 Task: Add a condition where "Status category Less than Pending" in recently solved tickets.
Action: Mouse moved to (119, 385)
Screenshot: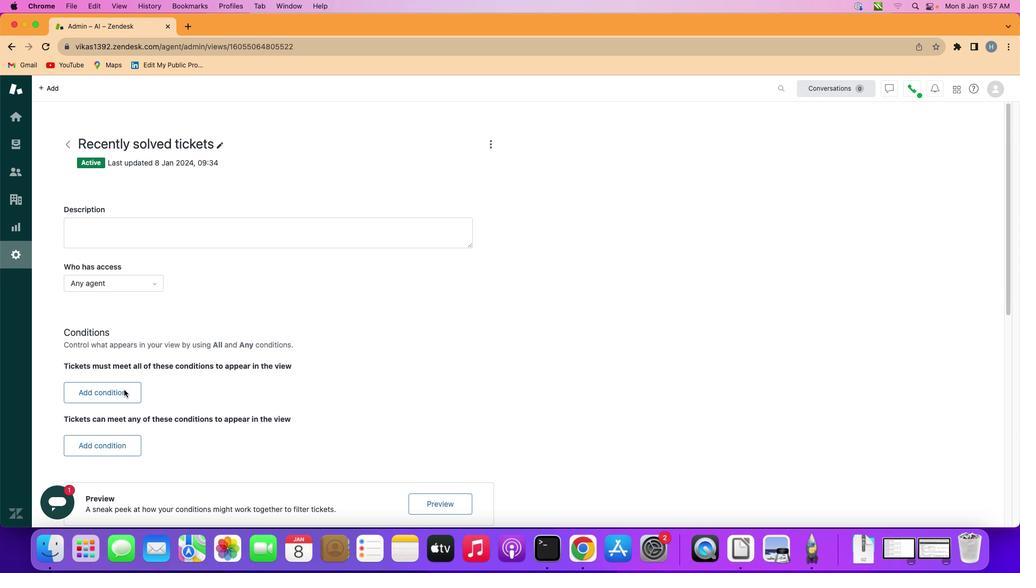 
Action: Mouse pressed left at (119, 385)
Screenshot: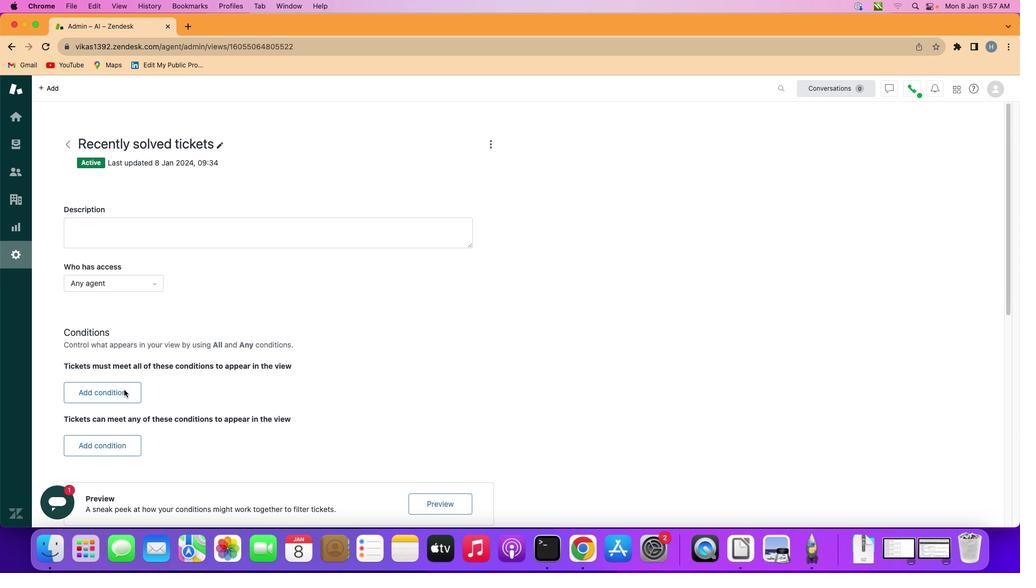 
Action: Mouse pressed left at (119, 385)
Screenshot: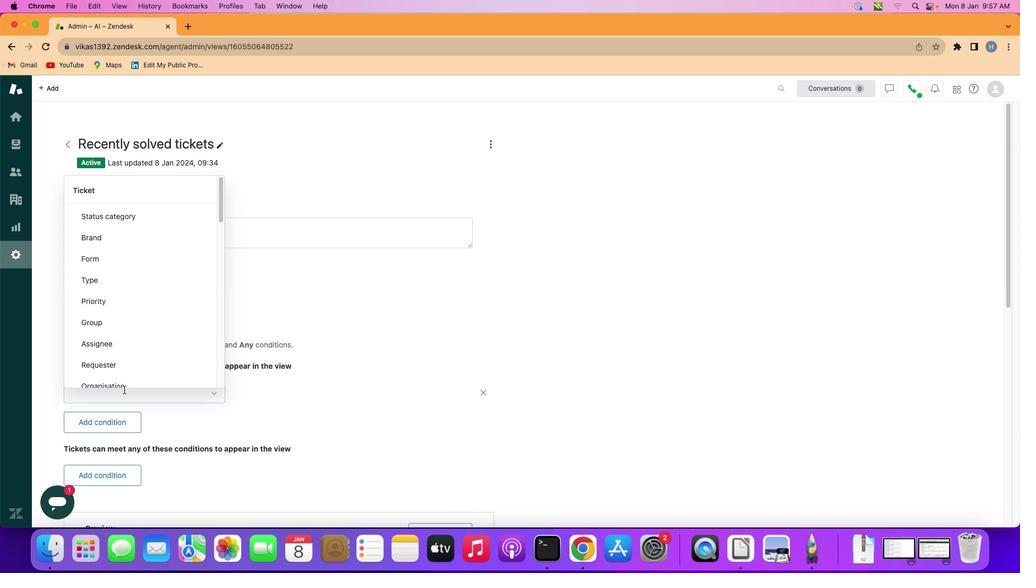 
Action: Mouse moved to (154, 204)
Screenshot: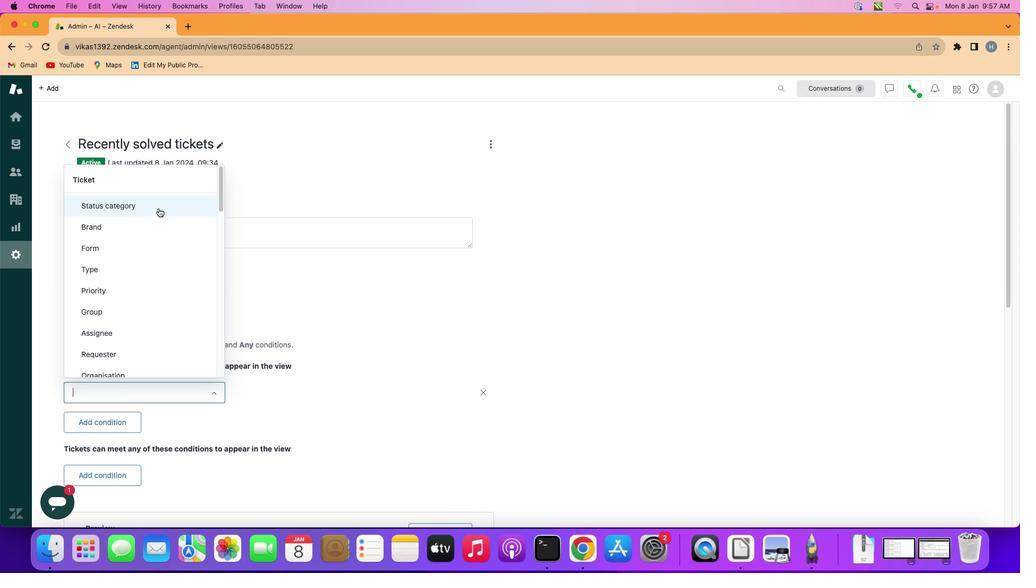 
Action: Mouse pressed left at (154, 204)
Screenshot: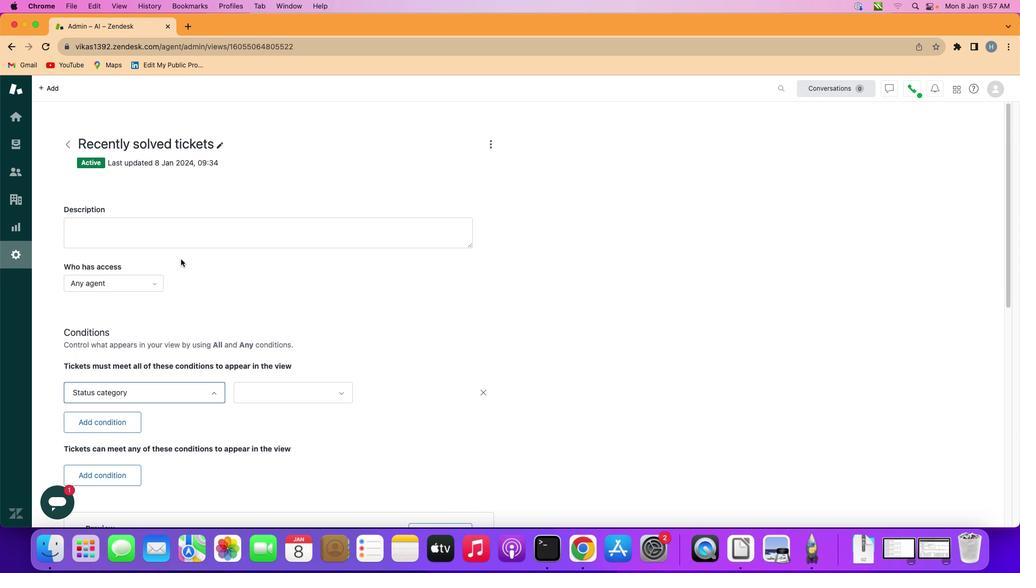 
Action: Mouse moved to (296, 385)
Screenshot: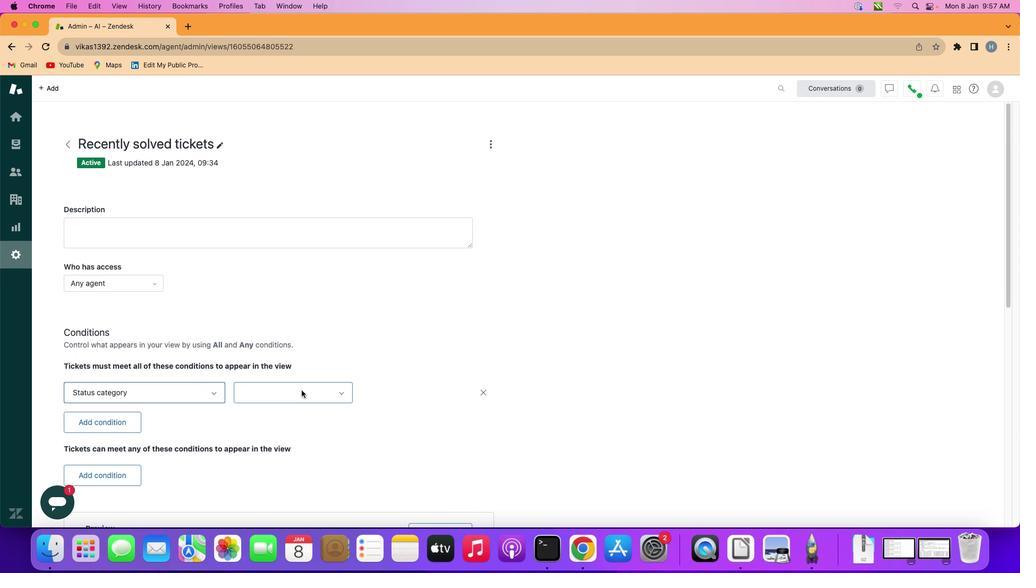 
Action: Mouse pressed left at (296, 385)
Screenshot: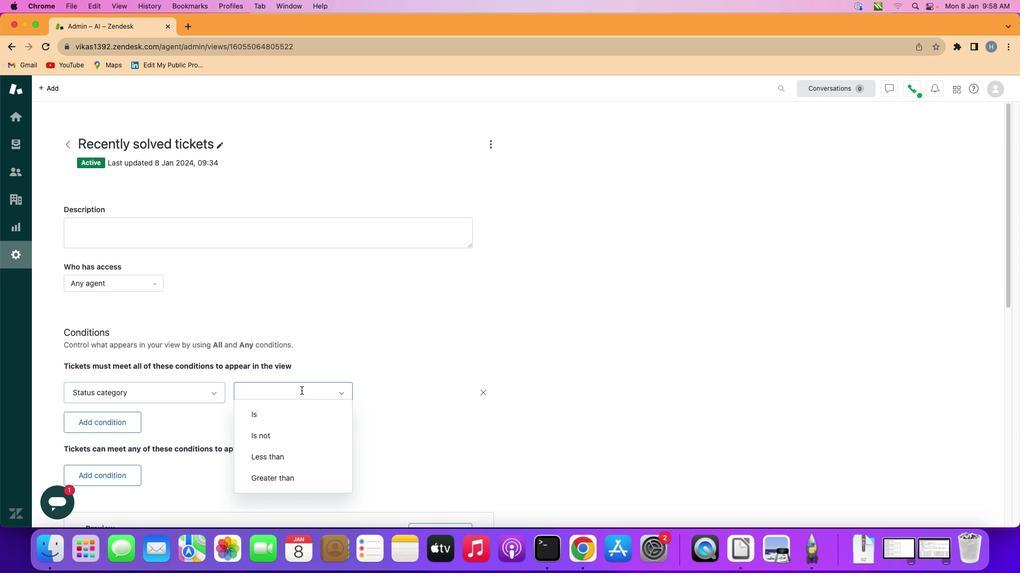 
Action: Mouse moved to (301, 459)
Screenshot: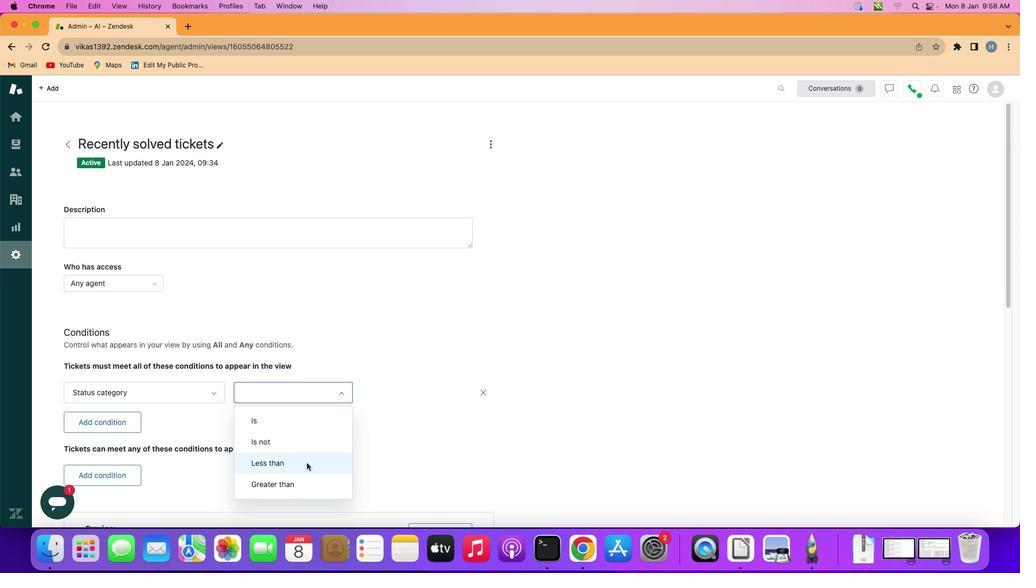 
Action: Mouse pressed left at (301, 459)
Screenshot: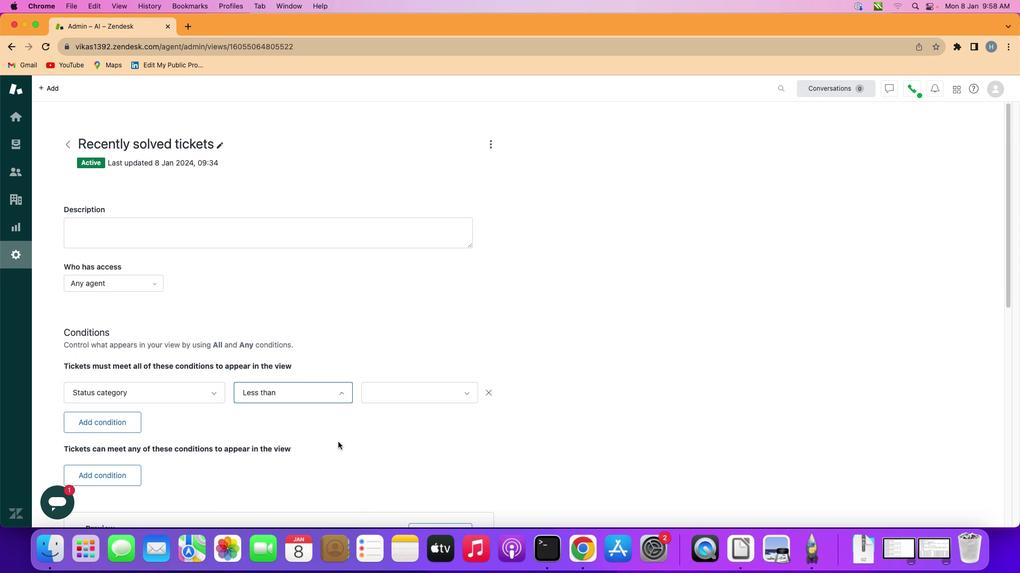 
Action: Mouse moved to (423, 388)
Screenshot: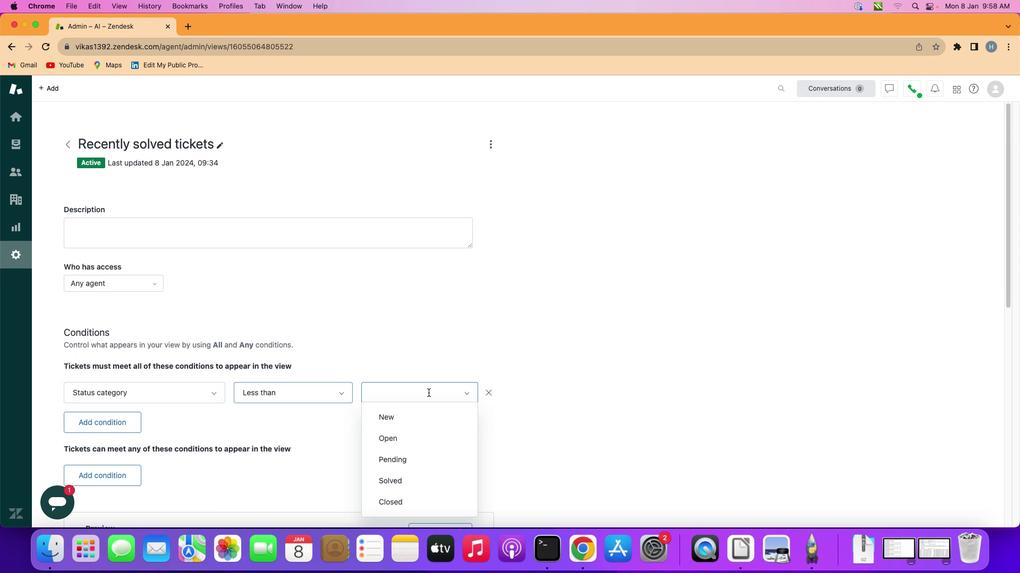 
Action: Mouse pressed left at (423, 388)
Screenshot: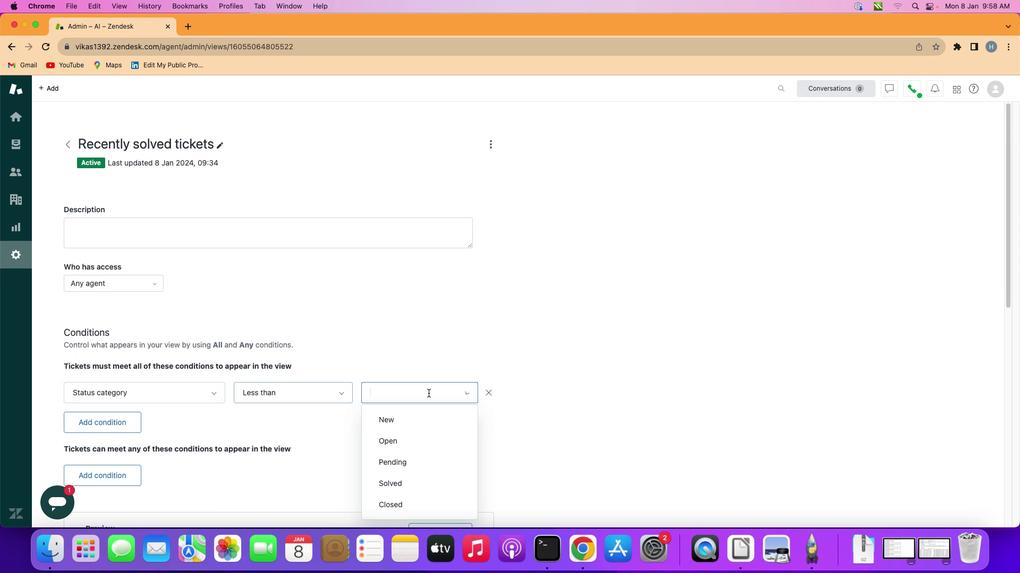 
Action: Mouse moved to (417, 455)
Screenshot: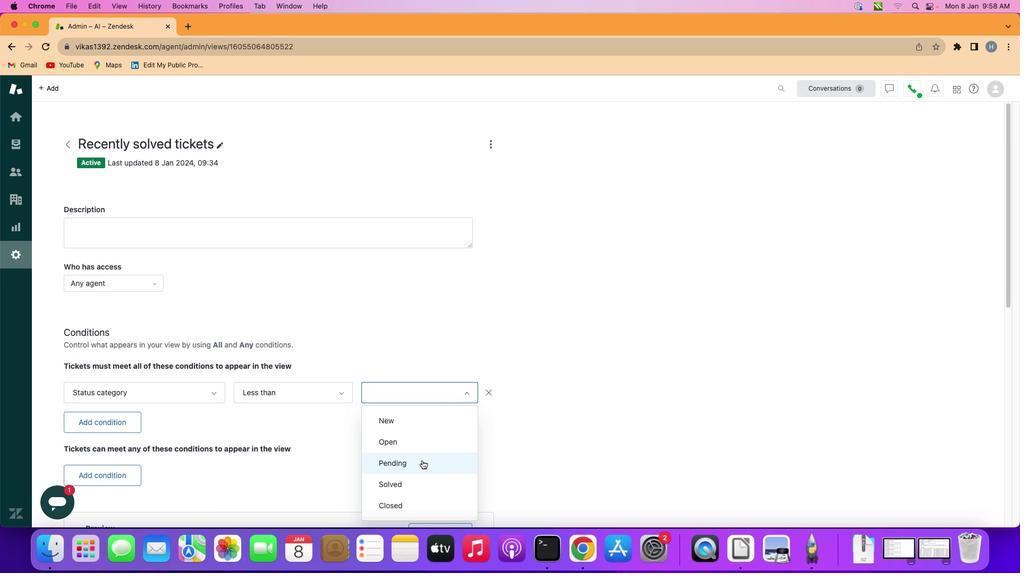 
Action: Mouse pressed left at (417, 455)
Screenshot: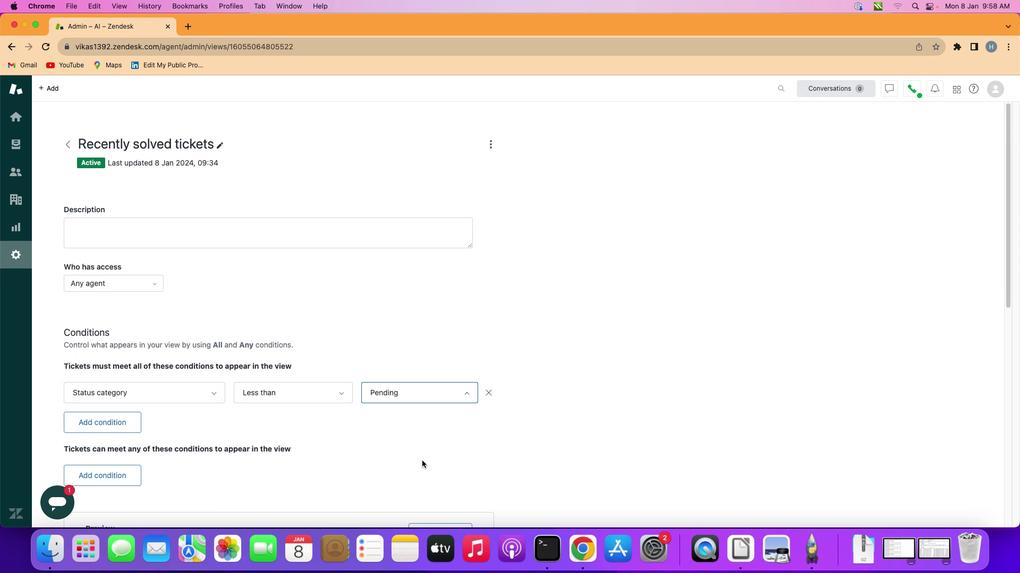 
Action: Mouse moved to (419, 442)
Screenshot: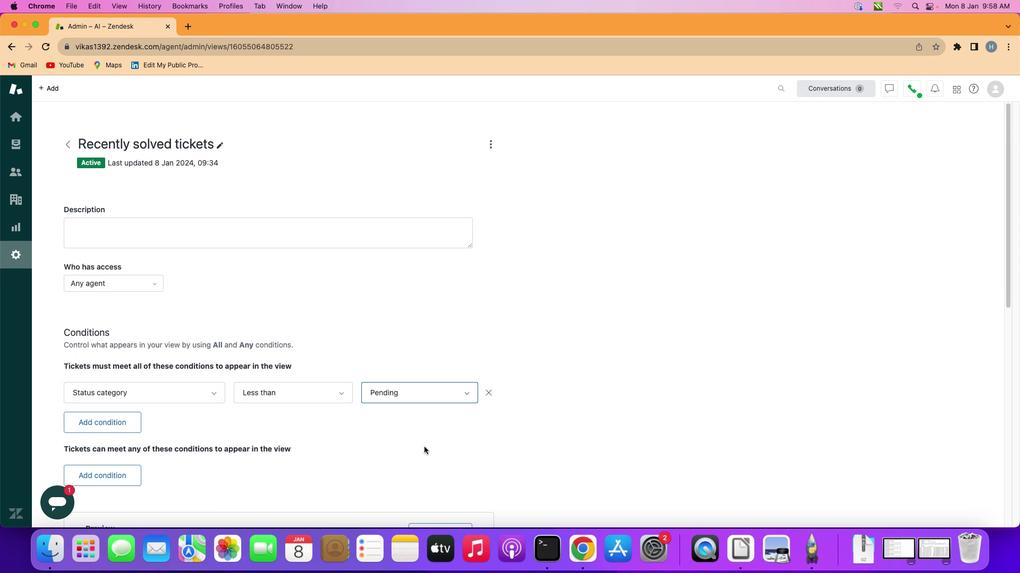 
